 Task: Create repositories for game development projects and game design documents.
Action: Mouse moved to (139, 108)
Screenshot: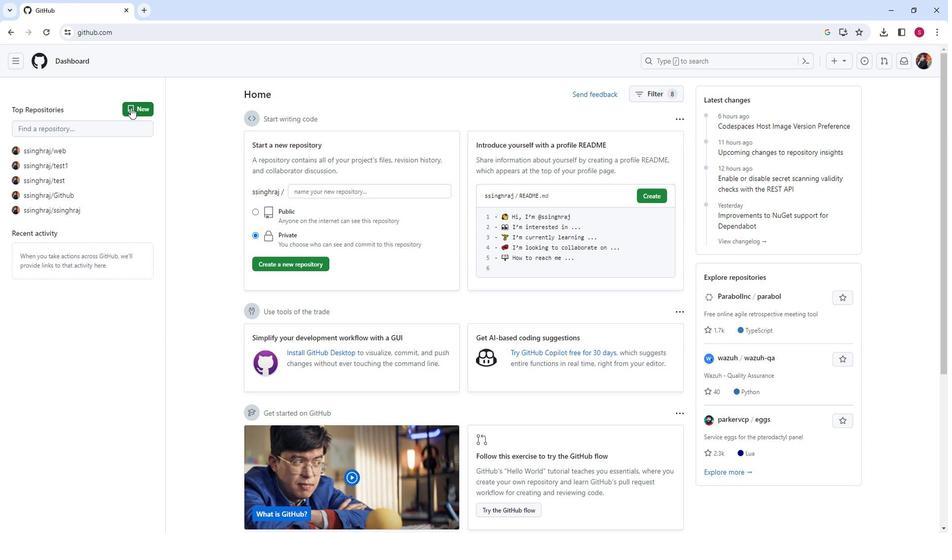 
Action: Mouse pressed left at (139, 108)
Screenshot: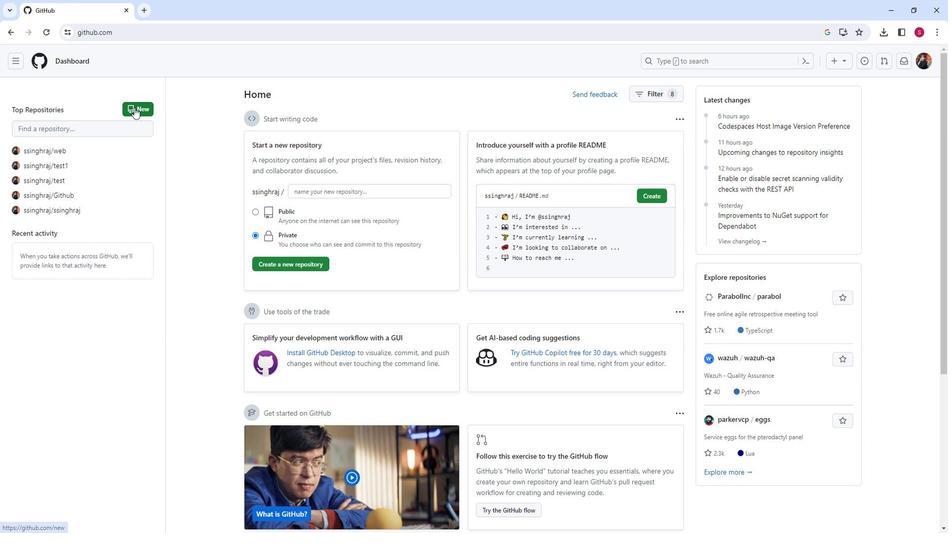 
Action: Mouse moved to (404, 187)
Screenshot: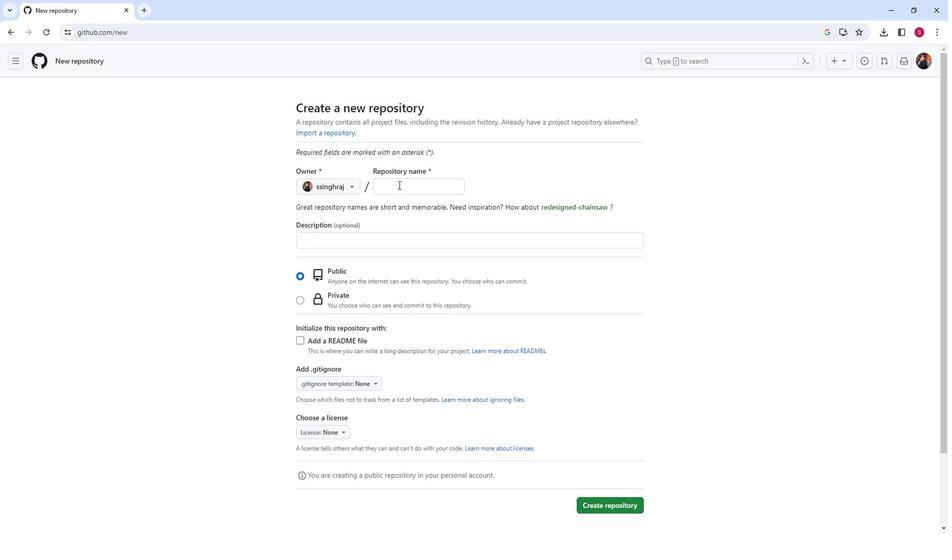 
Action: Mouse pressed left at (404, 187)
Screenshot: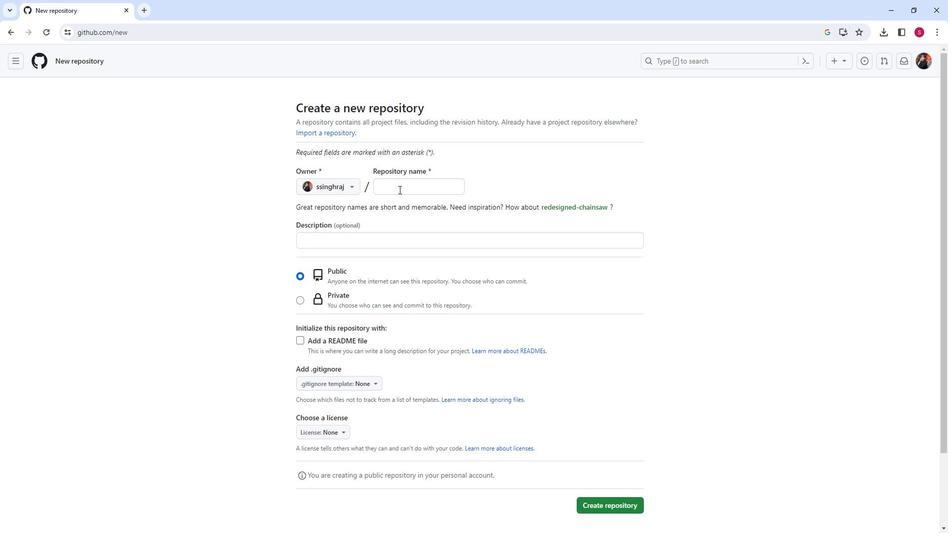 
Action: Key pressed game<Key.space>development<Key.space>projects
Screenshot: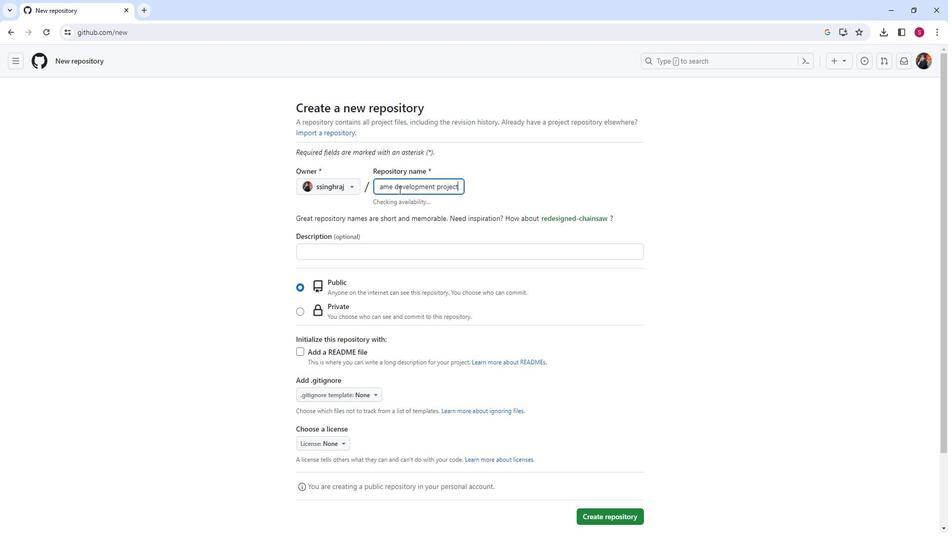 
Action: Mouse moved to (405, 253)
Screenshot: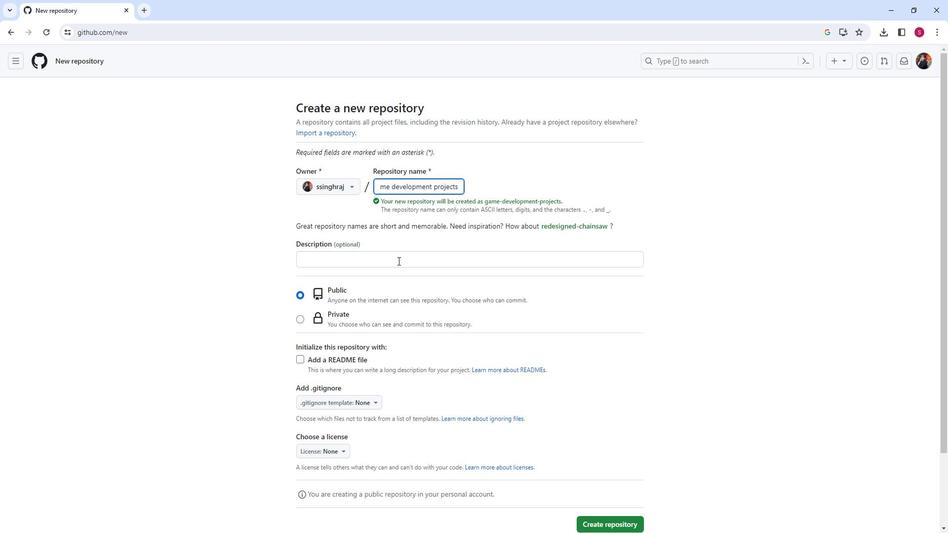 
Action: Mouse pressed left at (405, 253)
Screenshot: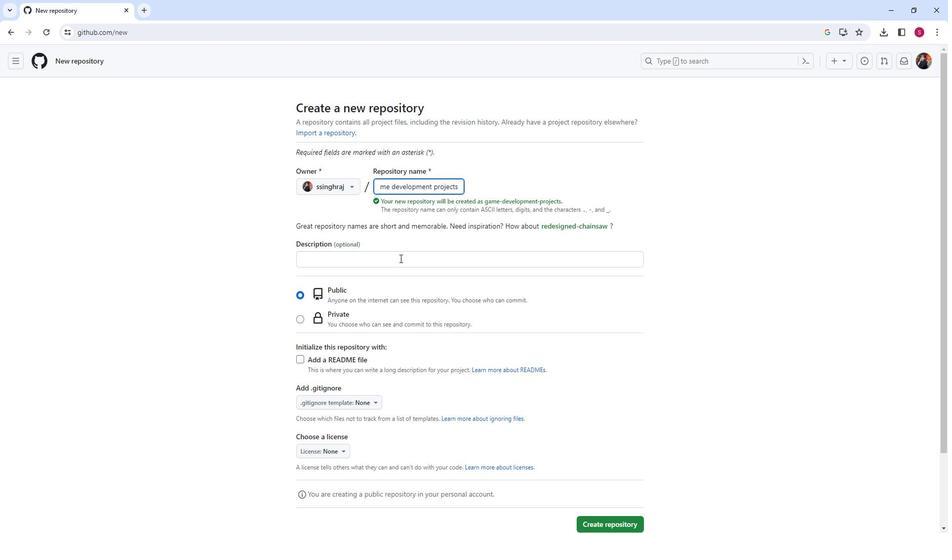 
Action: Key pressed game<Key.space><Key.backspace><Key.backspace>im\ng<Key.backspace><Key.backspace><Key.backspace><Key.backspace>ng<Key.space>application<Key.space>i<Key.backspace>using<Key.space>reactjs,<Key.space>and<Key.space>nodejs
Screenshot: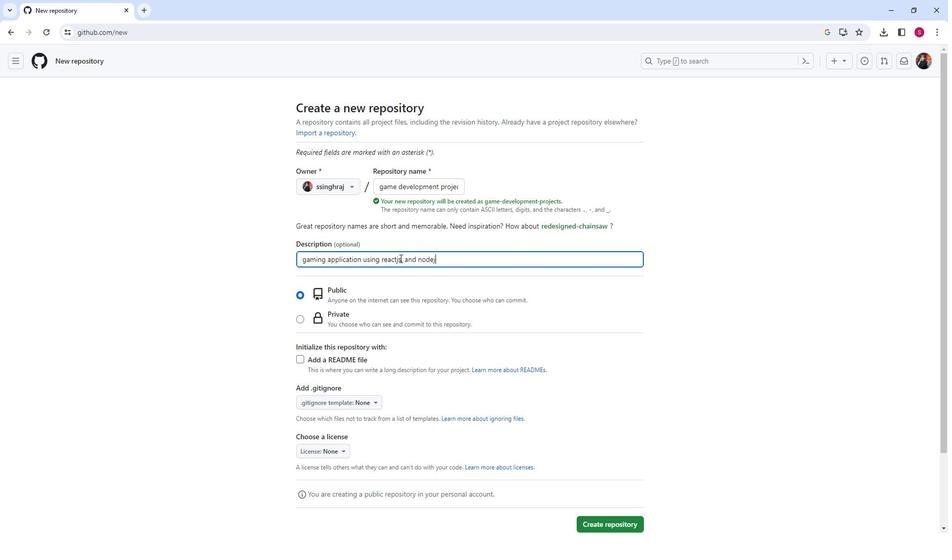 
Action: Mouse moved to (404, 301)
Screenshot: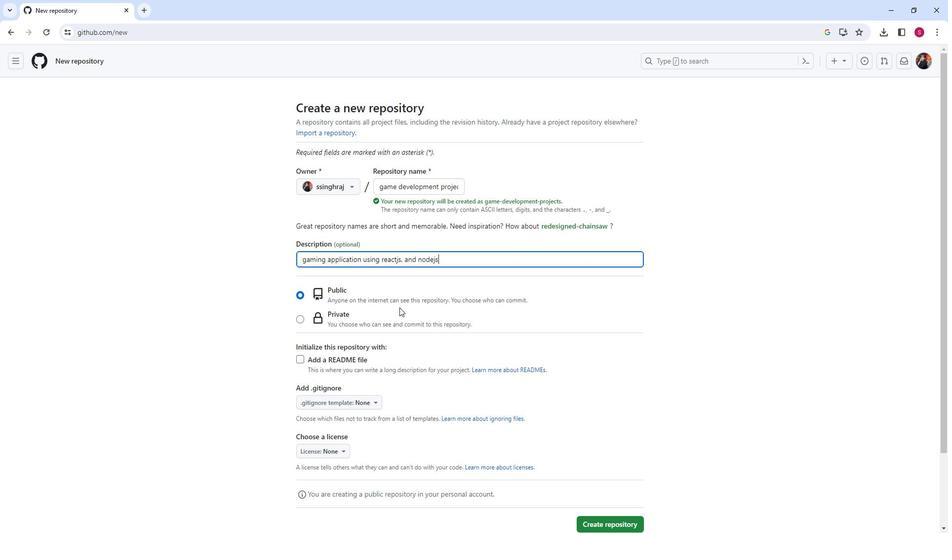 
Action: Mouse scrolled (404, 301) with delta (0, 0)
Screenshot: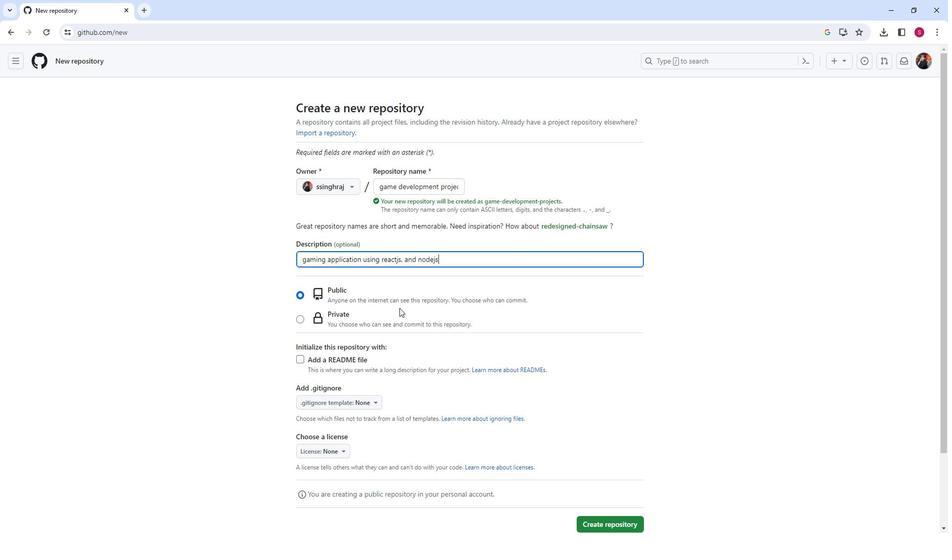 
Action: Mouse scrolled (404, 301) with delta (0, 0)
Screenshot: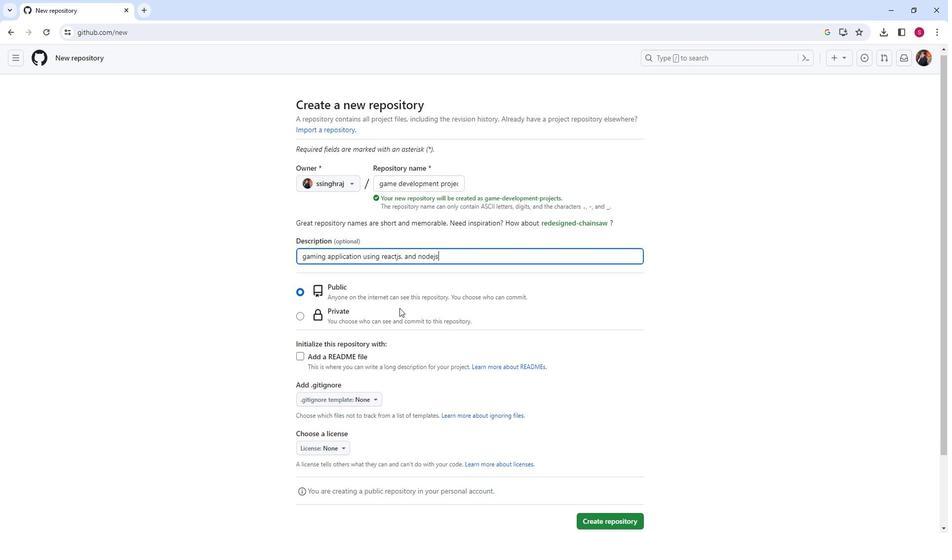 
Action: Mouse moved to (305, 266)
Screenshot: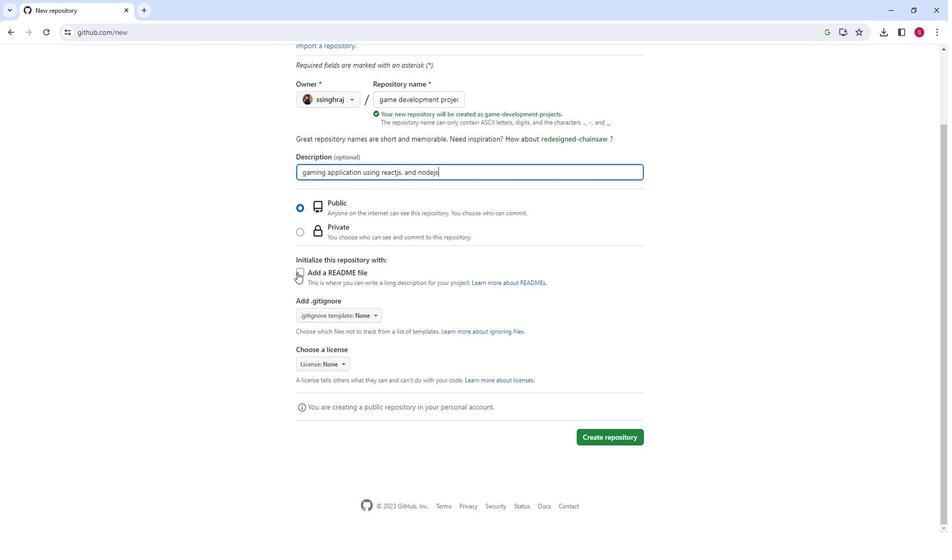 
Action: Mouse pressed left at (305, 266)
Screenshot: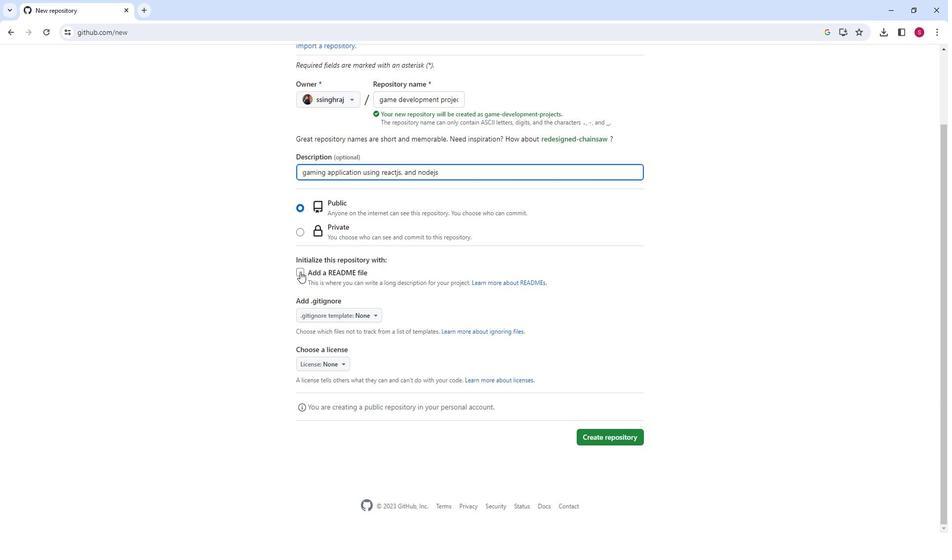 
Action: Mouse moved to (504, 307)
Screenshot: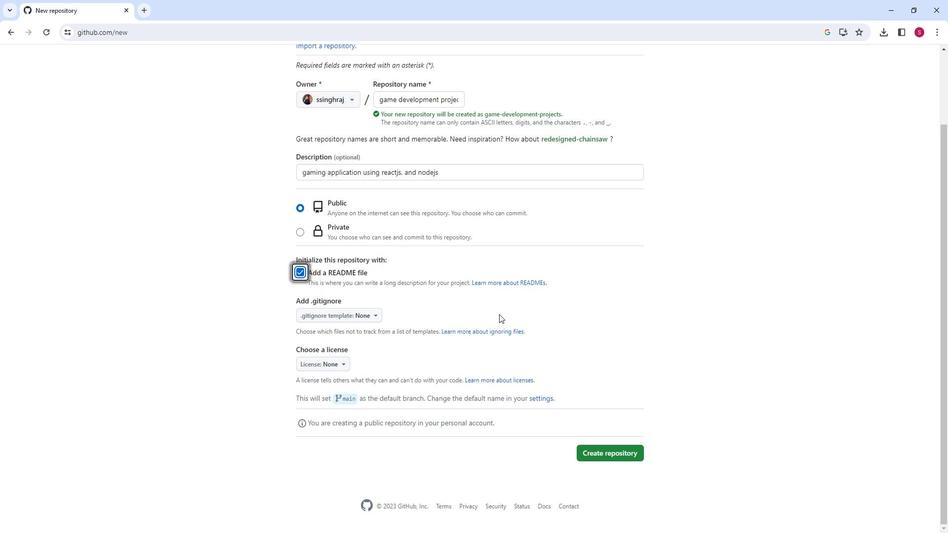 
Action: Mouse scrolled (504, 307) with delta (0, 0)
Screenshot: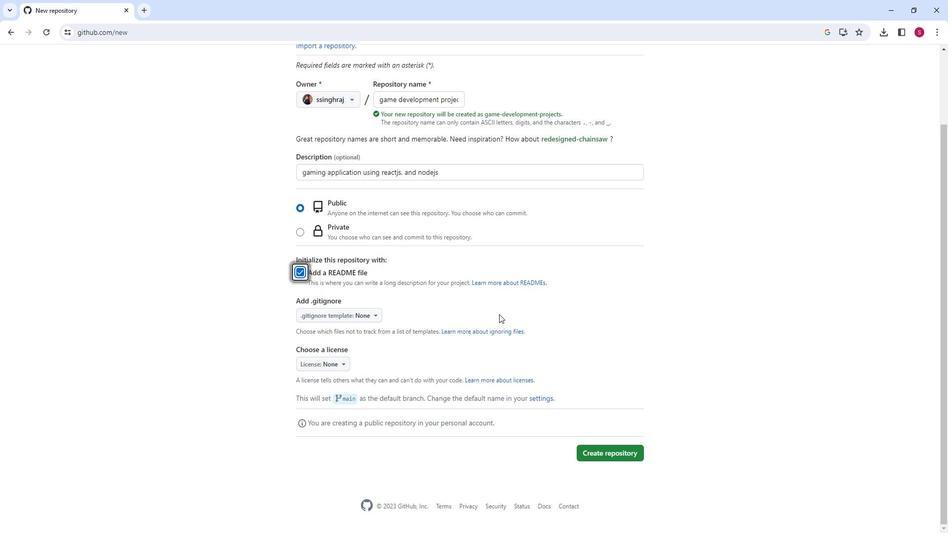 
Action: Mouse scrolled (504, 307) with delta (0, 0)
Screenshot: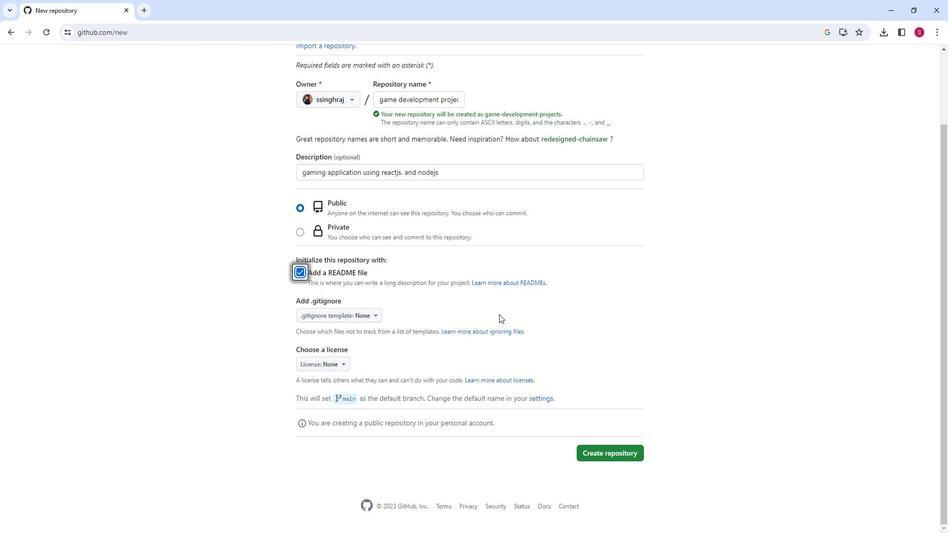 
Action: Mouse moved to (627, 440)
Screenshot: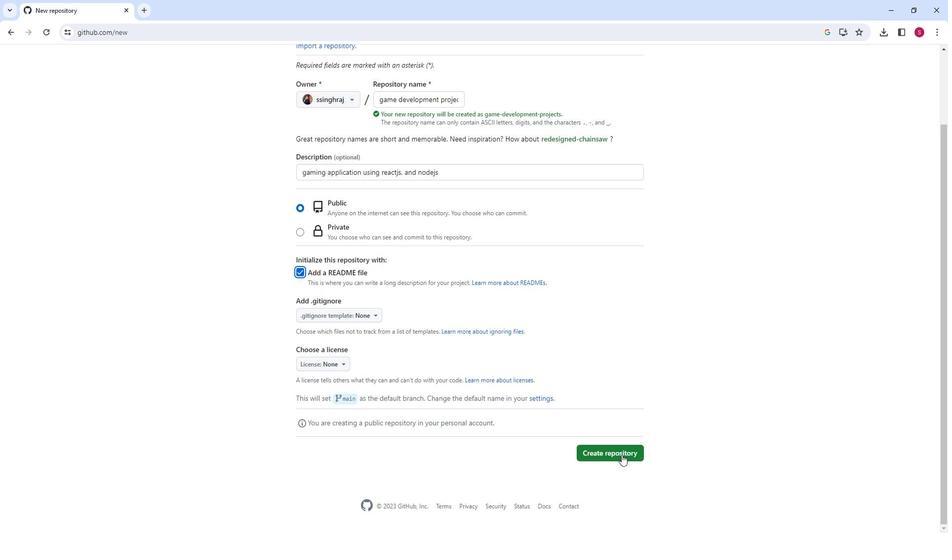 
Action: Mouse pressed left at (627, 440)
Screenshot: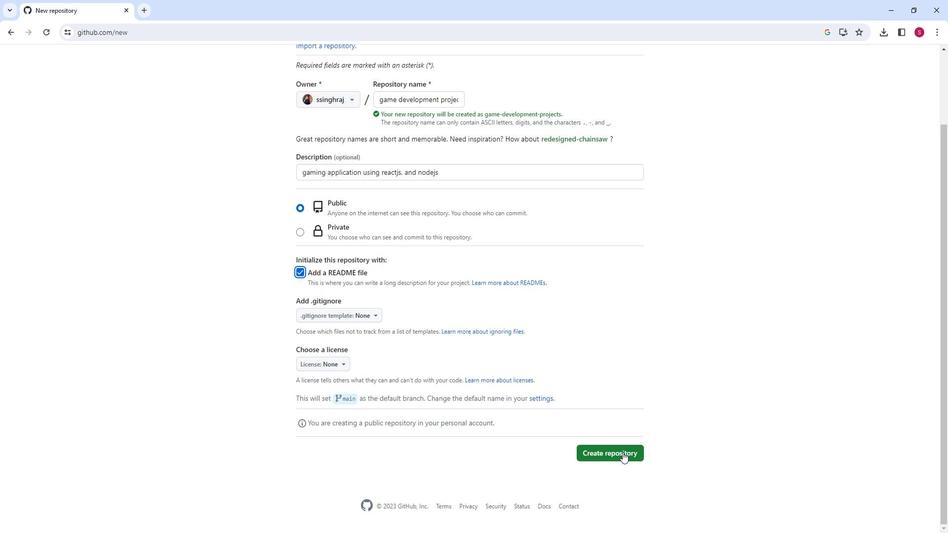 
Action: Mouse moved to (21, 63)
Screenshot: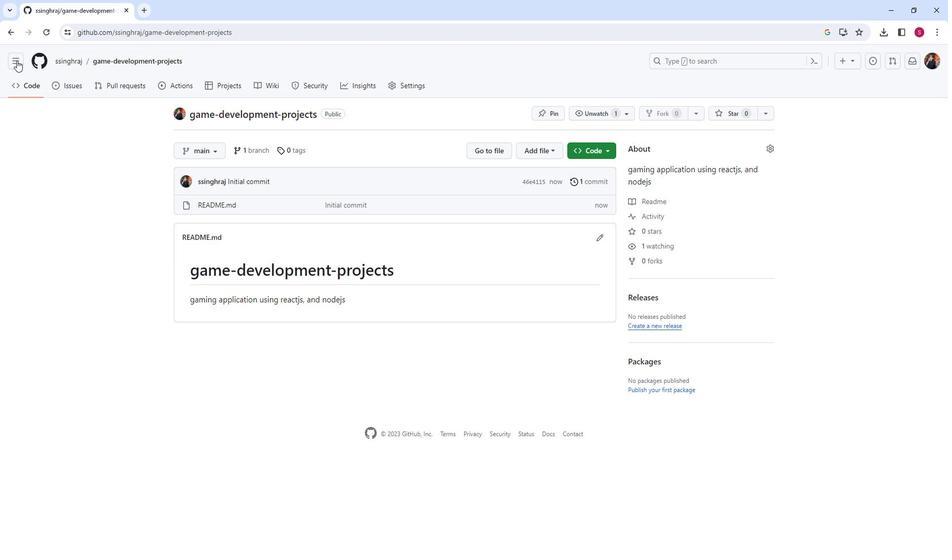 
Action: Mouse pressed left at (21, 63)
Screenshot: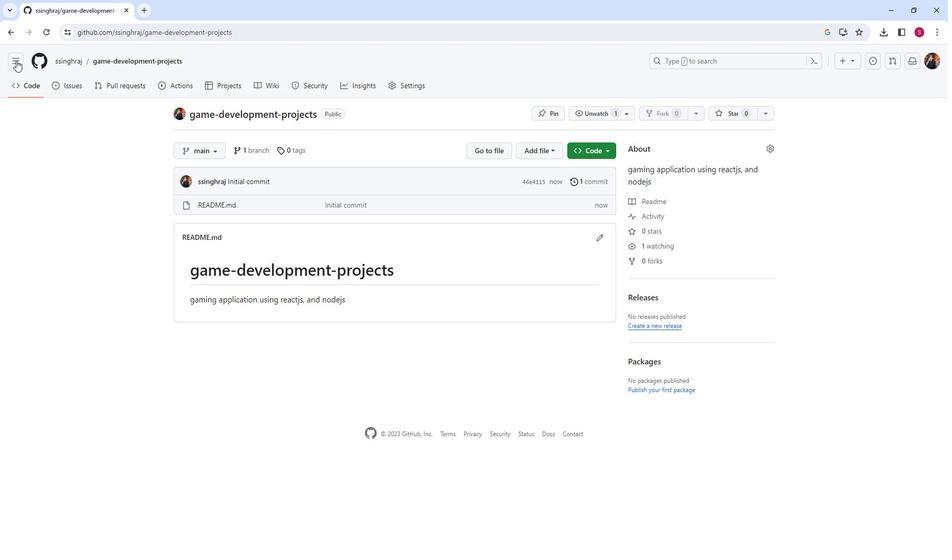 
Action: Mouse moved to (40, 91)
Screenshot: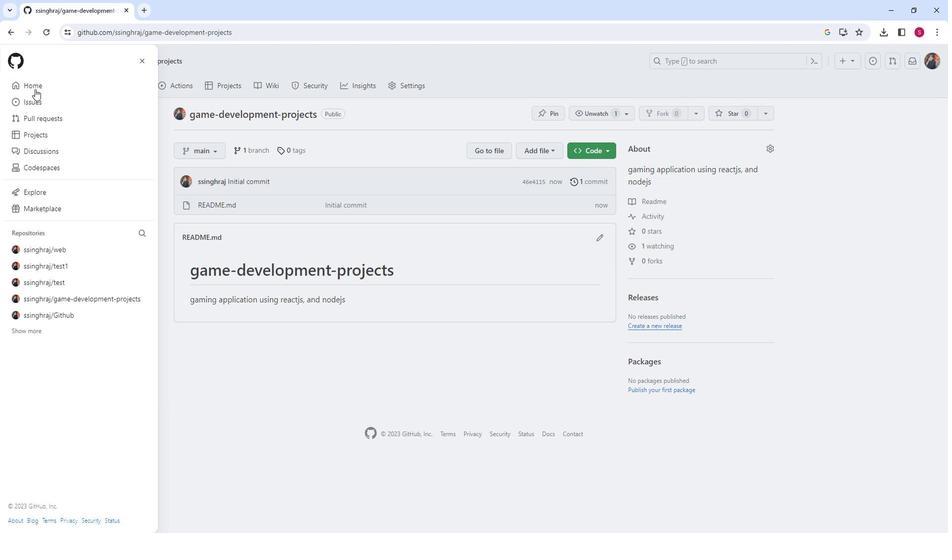 
Action: Mouse pressed left at (40, 91)
Screenshot: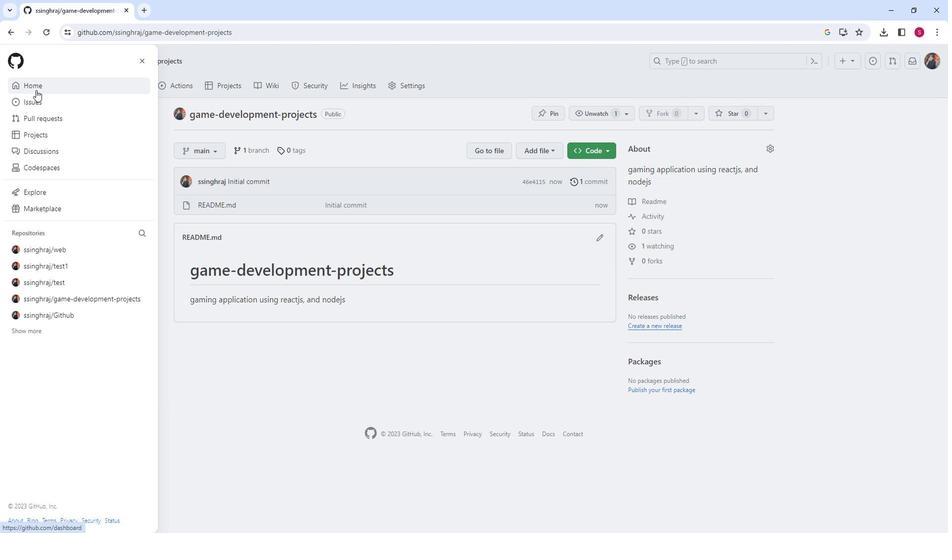
Action: Mouse moved to (146, 111)
Screenshot: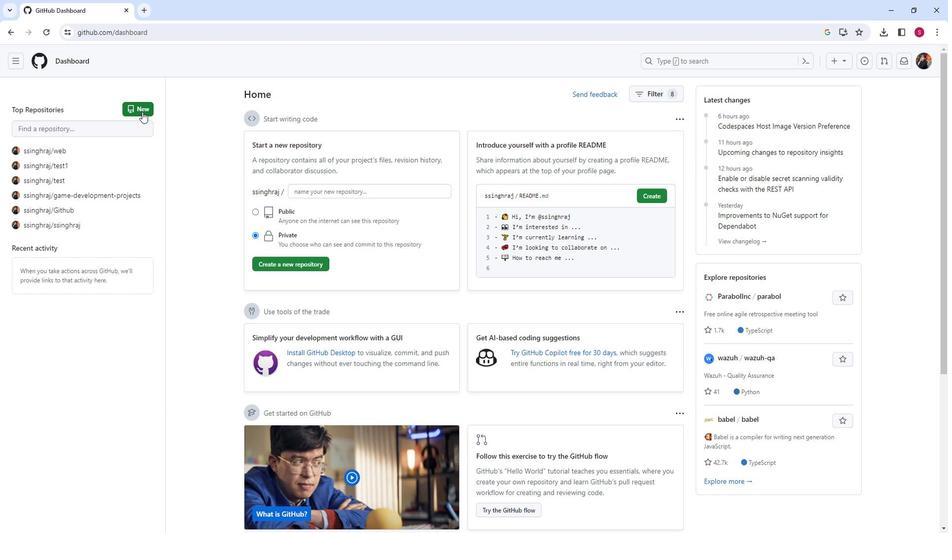 
Action: Mouse pressed left at (146, 111)
Screenshot: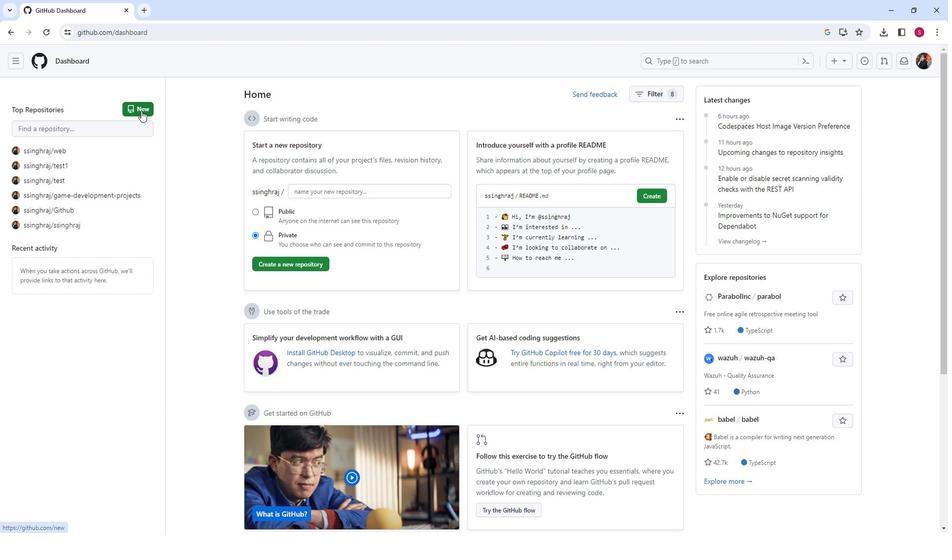 
Action: Mouse moved to (440, 184)
Screenshot: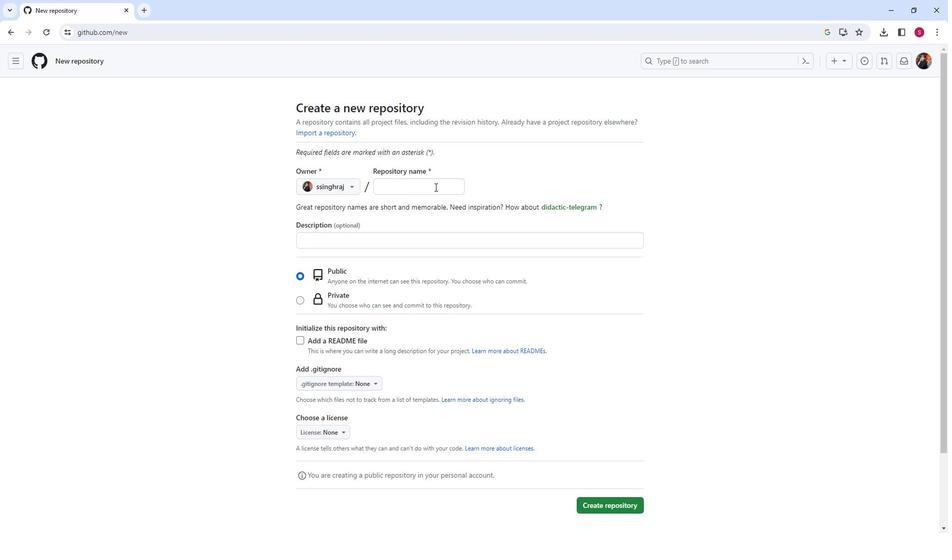 
Action: Mouse pressed left at (440, 184)
Screenshot: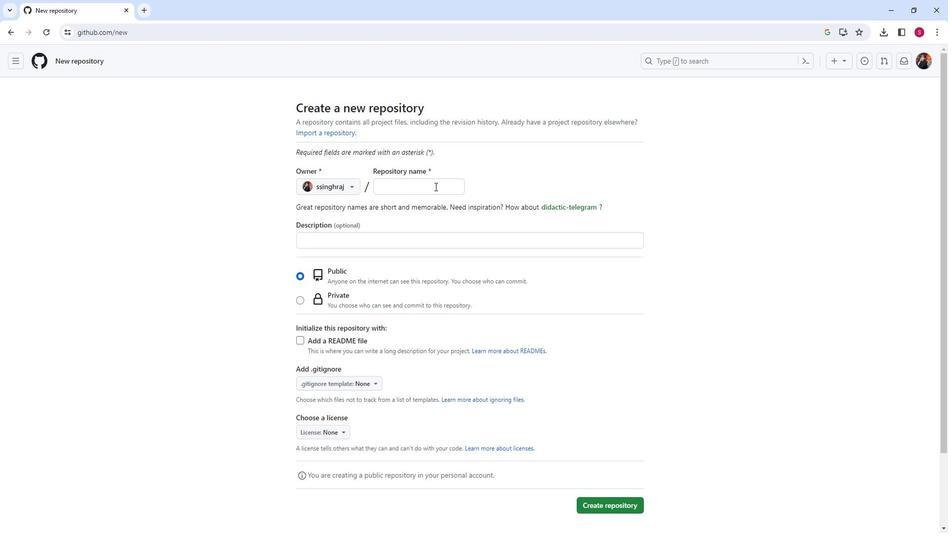 
Action: Key pressed game<Key.space>desin<Key.backspace>gn<Key.space><Key.shift>Documents<Key.backspace><Key.backspace><Key.backspace><Key.backspace><Key.backspace><Key.backspace>
Screenshot: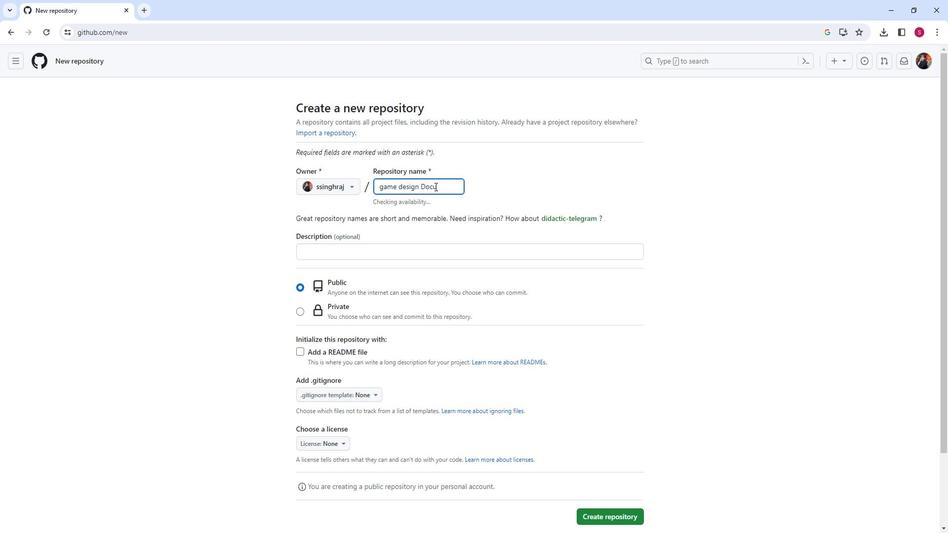 
Action: Mouse moved to (433, 254)
Screenshot: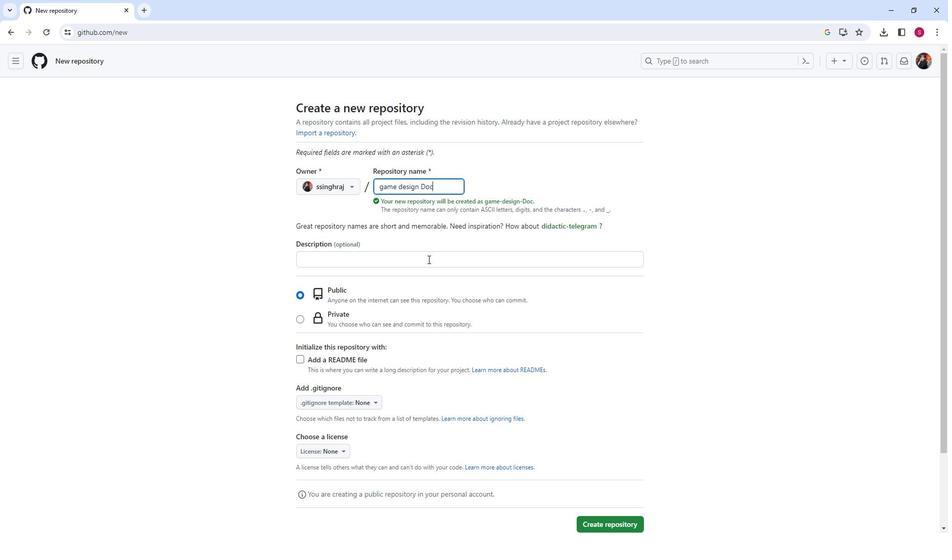 
Action: Mouse pressed left at (433, 254)
Screenshot: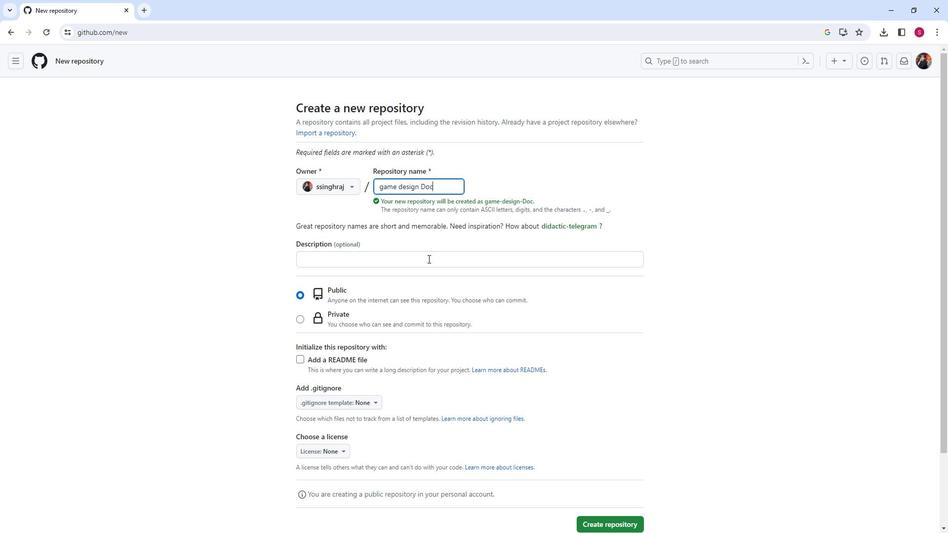 
Action: Key pressed doc<Key.backspace><Key.backspace><Key.backspace><Key.shift>Documentation<Key.space>for<Key.space>game<Key.space>deve<Key.backspace><Key.backspace><Key.backspace><Key.backspace><Key.backspace><Key.backspace>ing<Key.space>projects
Screenshot: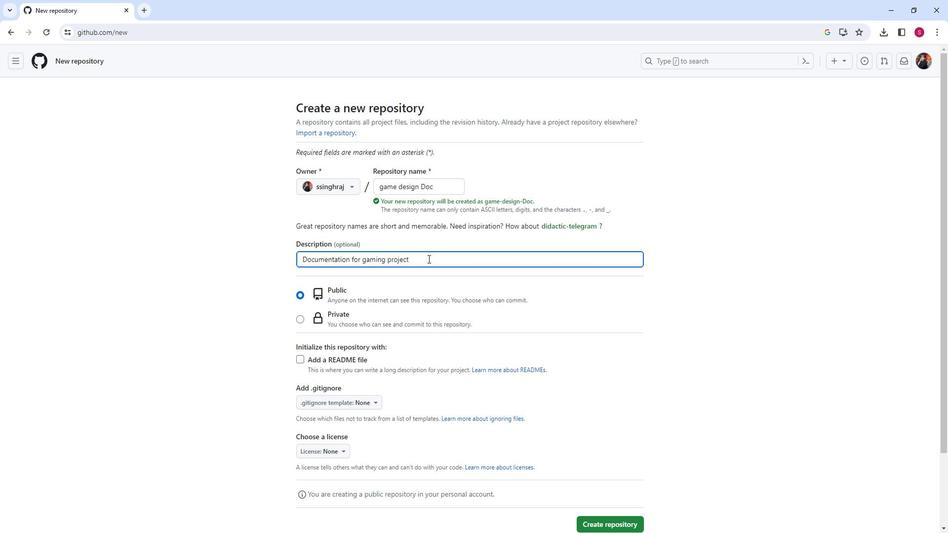
Action: Mouse moved to (437, 287)
Screenshot: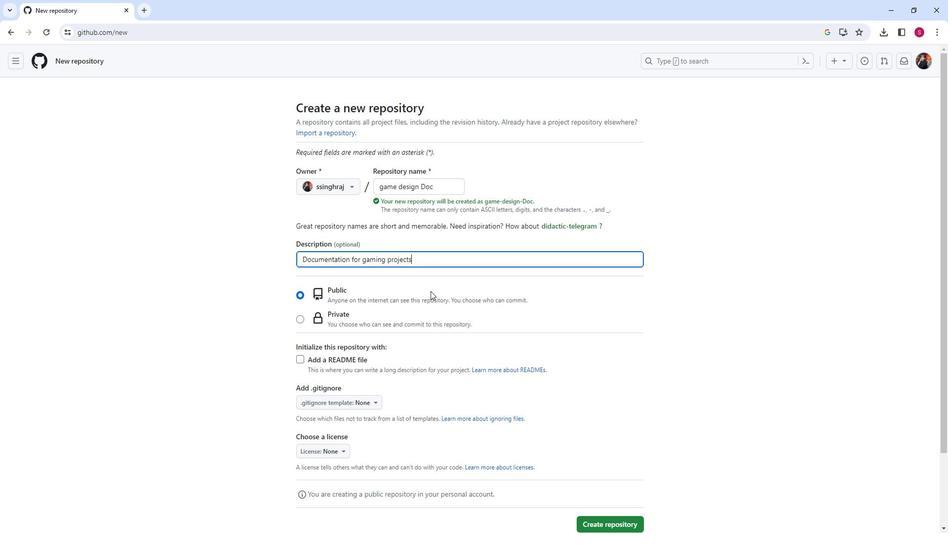 
Action: Mouse scrolled (437, 286) with delta (0, 0)
Screenshot: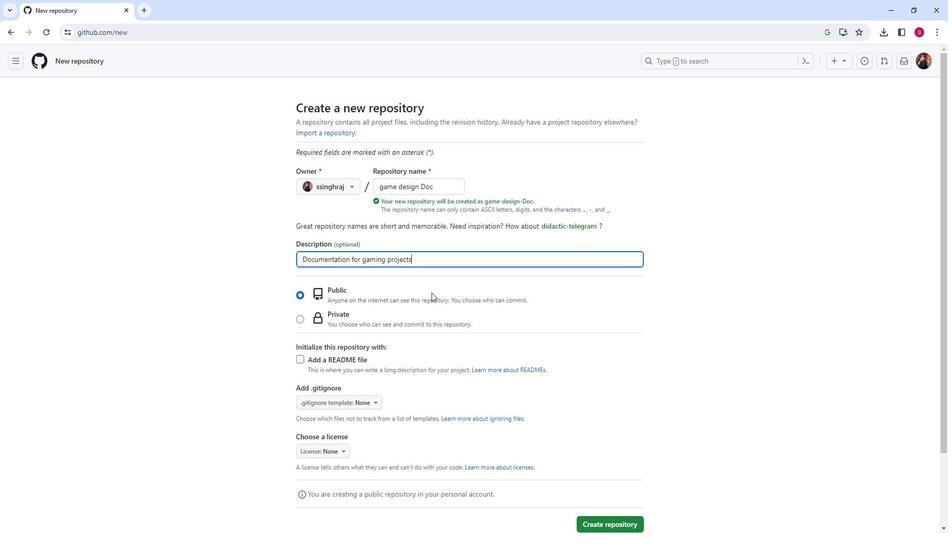 
Action: Mouse moved to (437, 287)
Screenshot: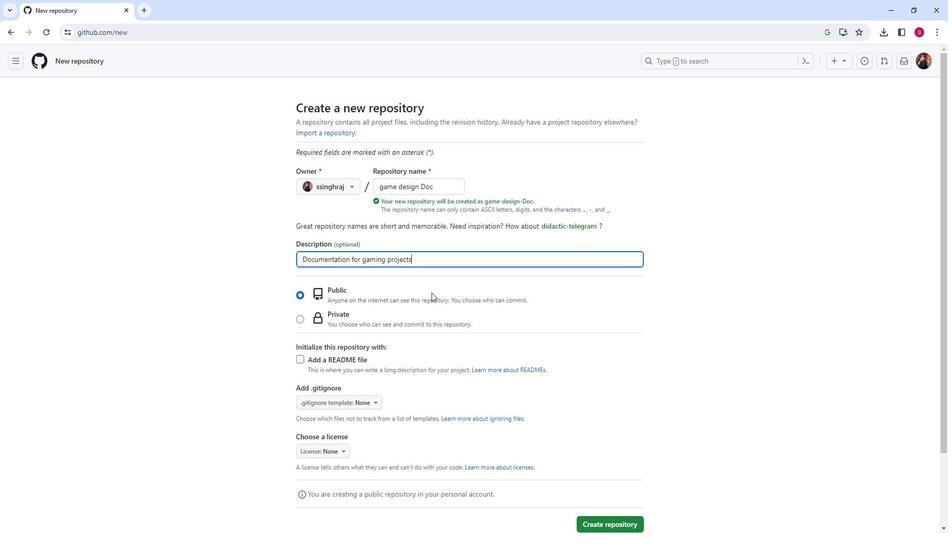
Action: Mouse scrolled (437, 287) with delta (0, 0)
Screenshot: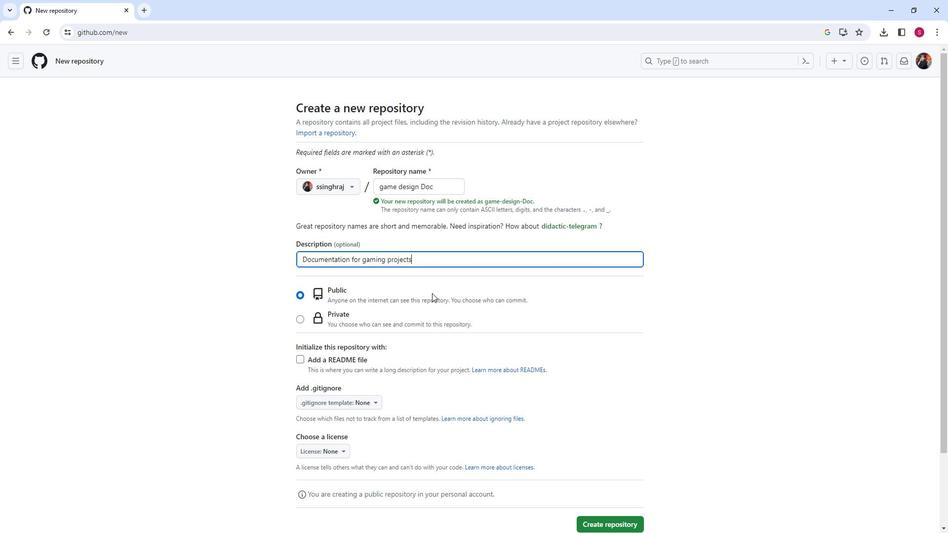 
Action: Mouse moved to (301, 266)
Screenshot: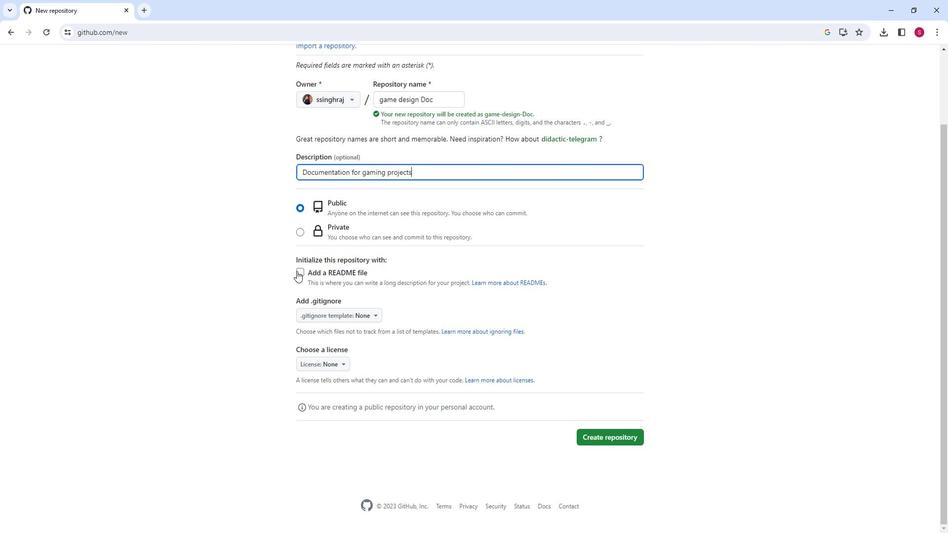 
Action: Mouse pressed left at (301, 266)
Screenshot: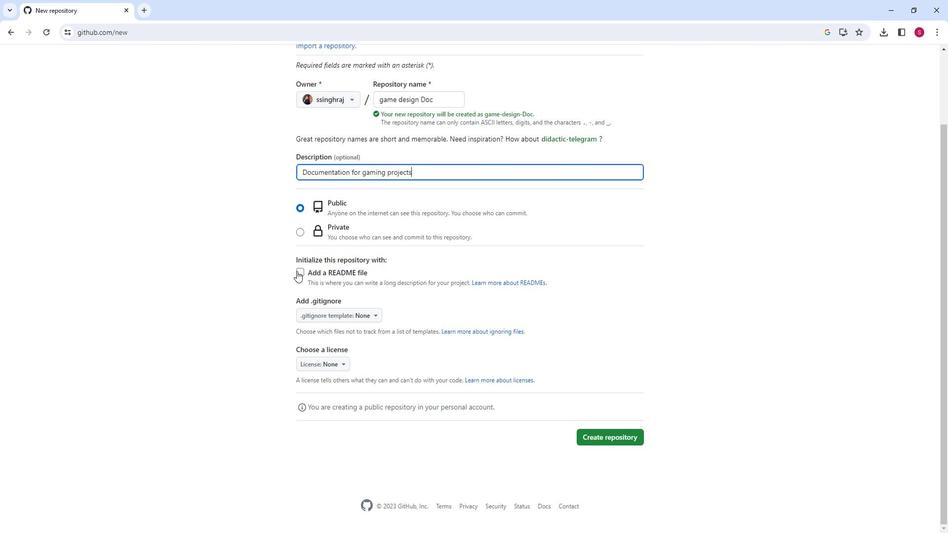 
Action: Mouse moved to (629, 439)
Screenshot: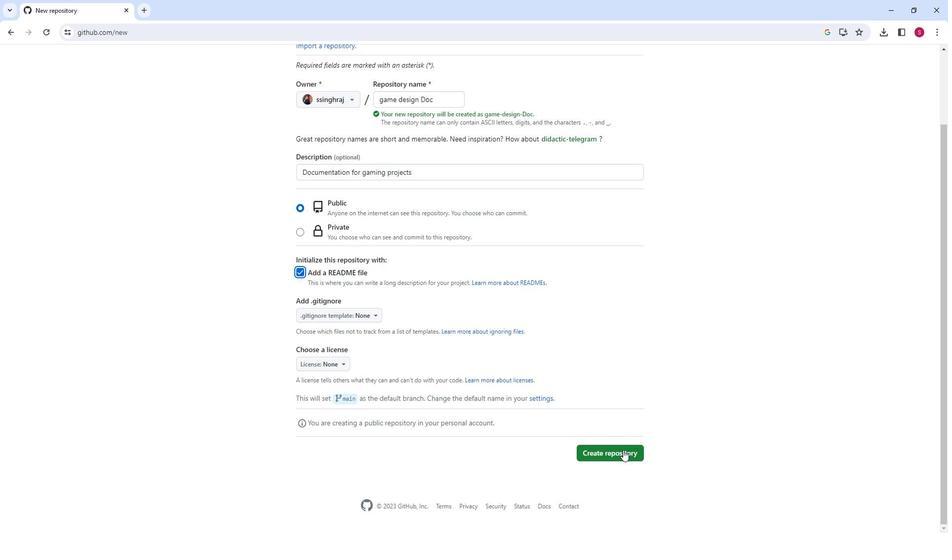 
Action: Mouse pressed left at (629, 439)
Screenshot: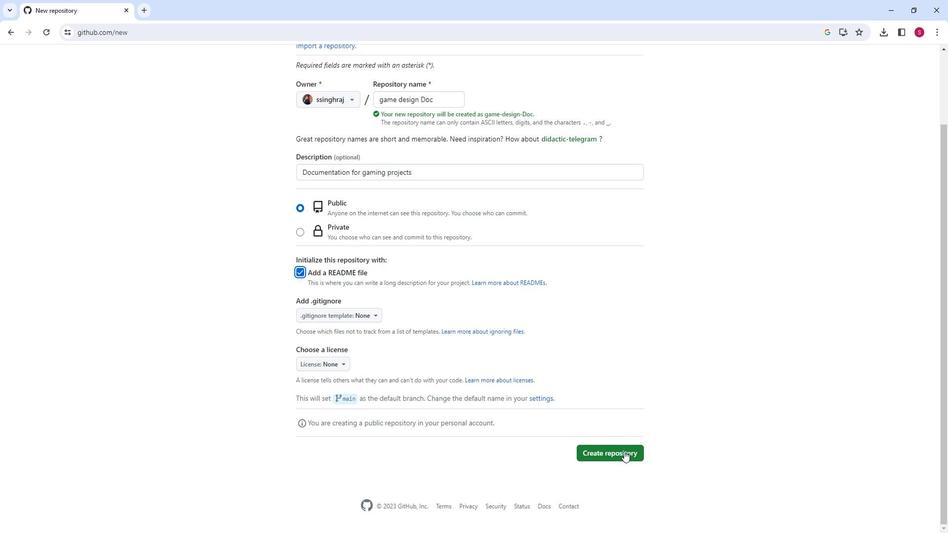 
Action: Mouse moved to (583, 311)
Screenshot: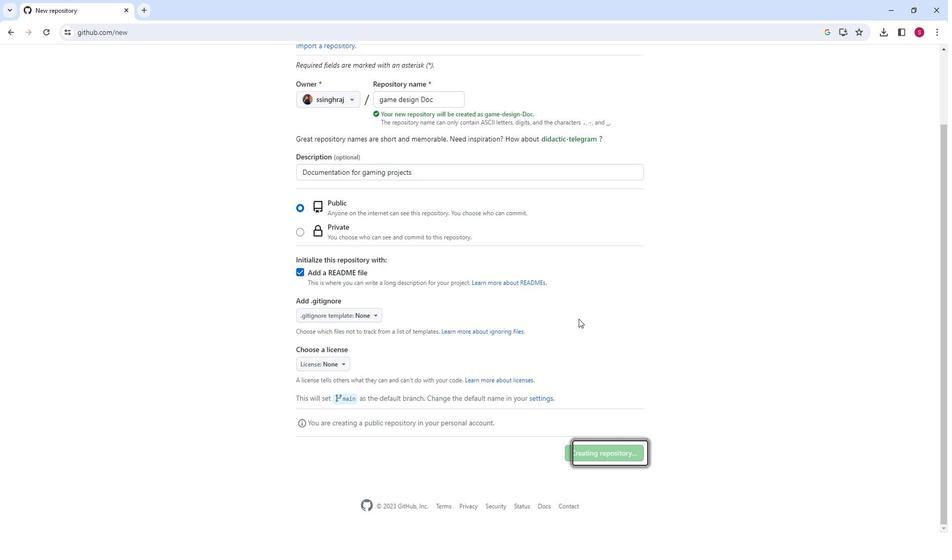 
